 Task: Add filter "In the last year " in request date.
Action: Mouse pressed left at (631, 177)
Screenshot: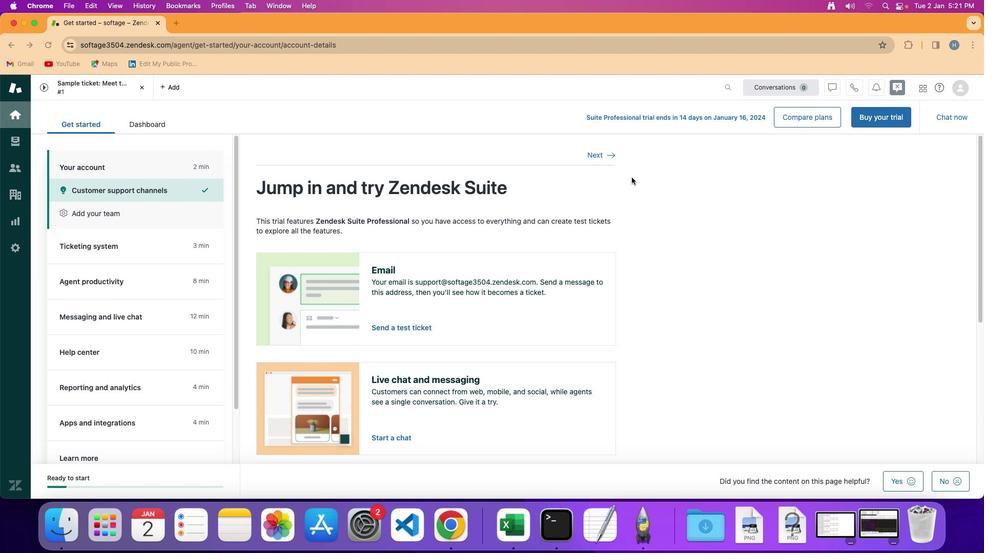 
Action: Mouse moved to (9, 141)
Screenshot: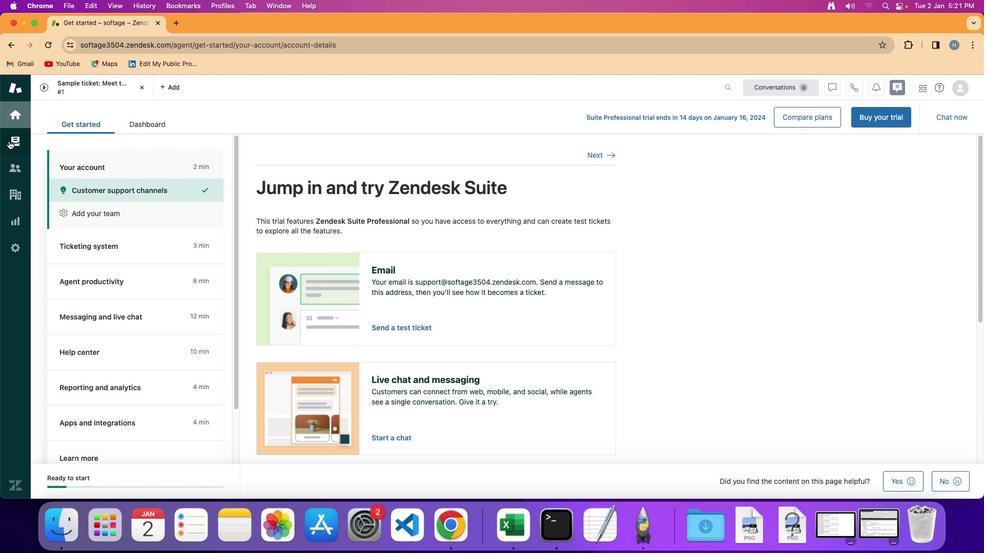 
Action: Mouse pressed left at (9, 141)
Screenshot: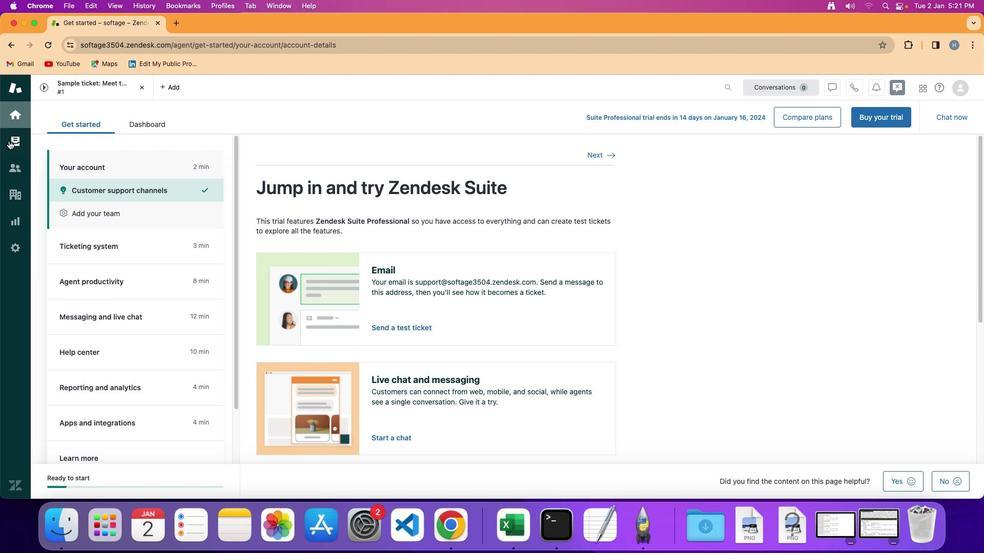 
Action: Mouse moved to (74, 189)
Screenshot: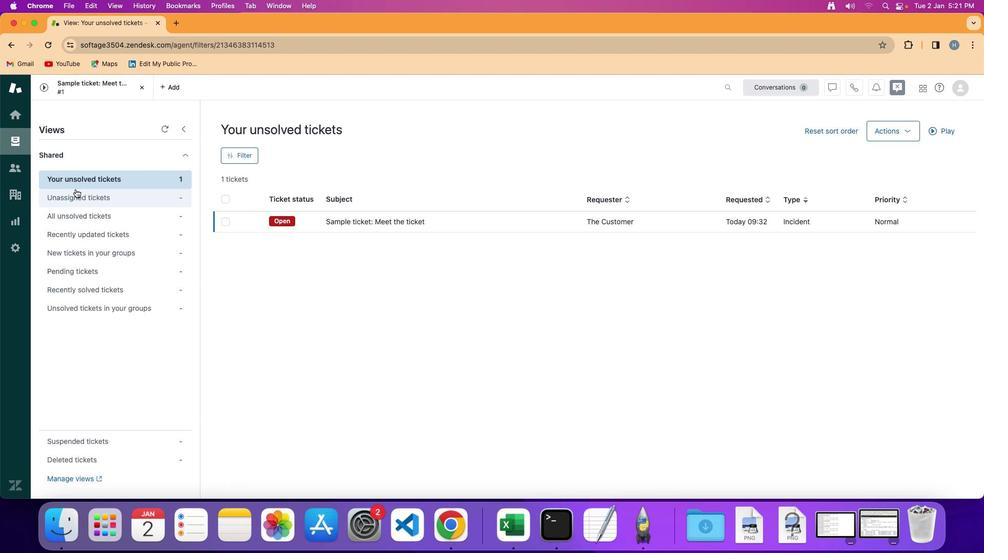 
Action: Mouse pressed left at (74, 189)
Screenshot: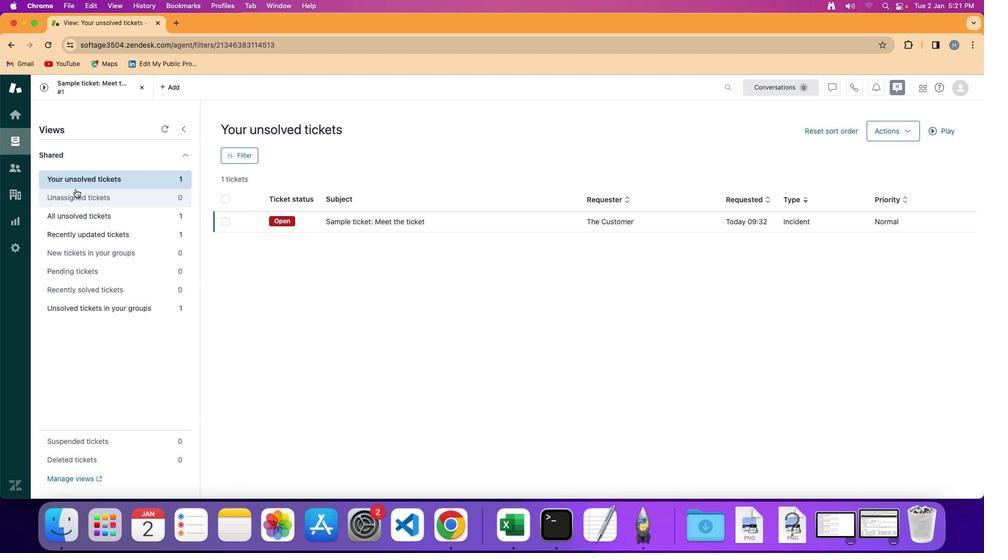 
Action: Mouse moved to (240, 155)
Screenshot: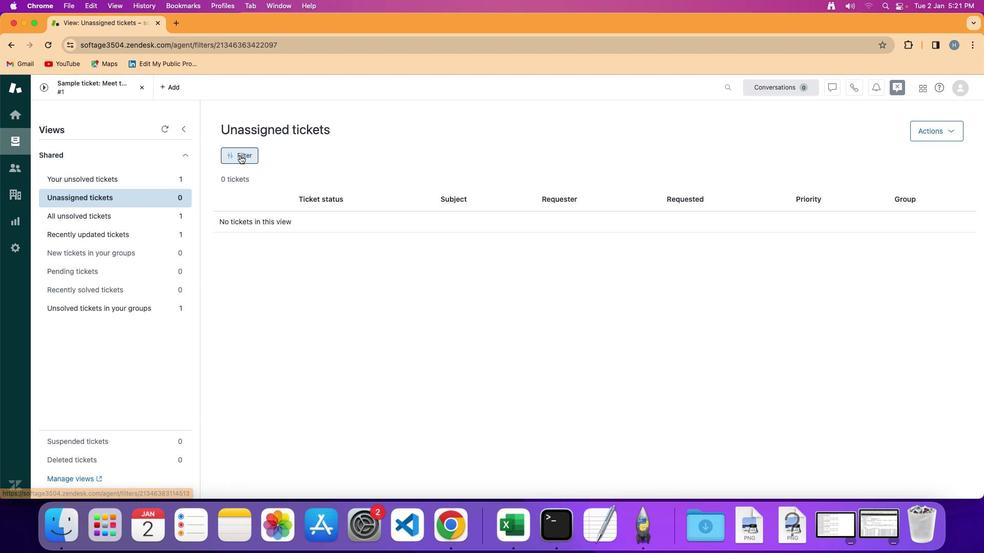 
Action: Mouse pressed left at (240, 155)
Screenshot: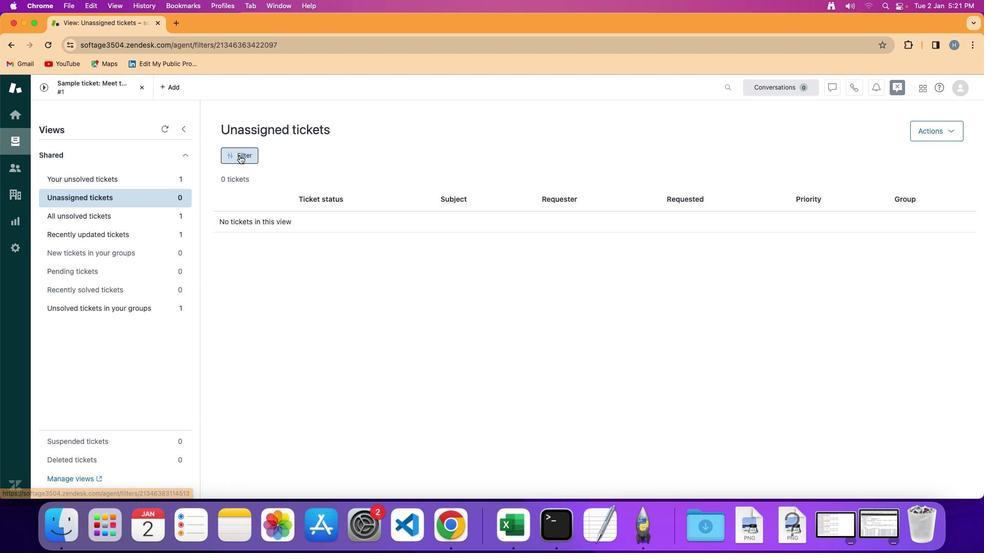 
Action: Mouse moved to (861, 295)
Screenshot: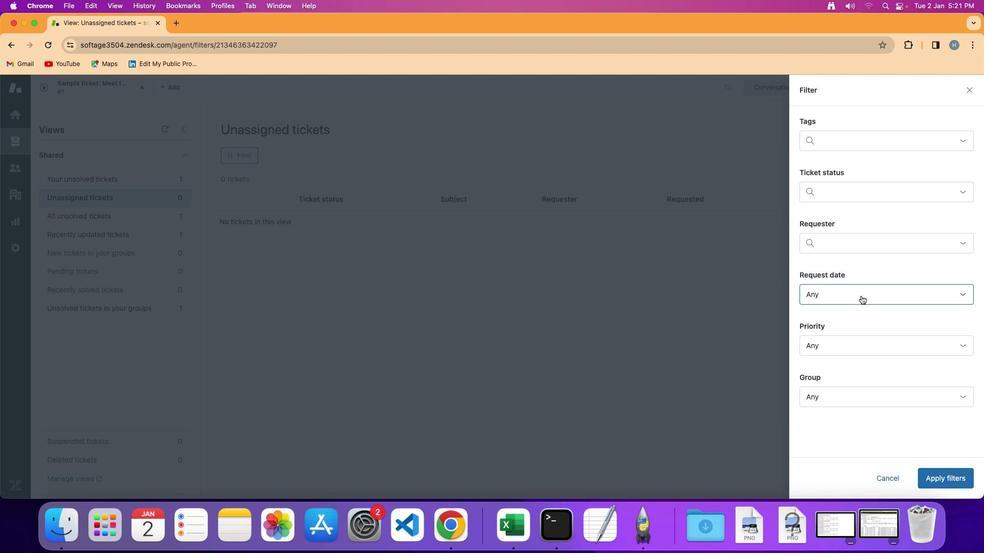 
Action: Mouse pressed left at (861, 295)
Screenshot: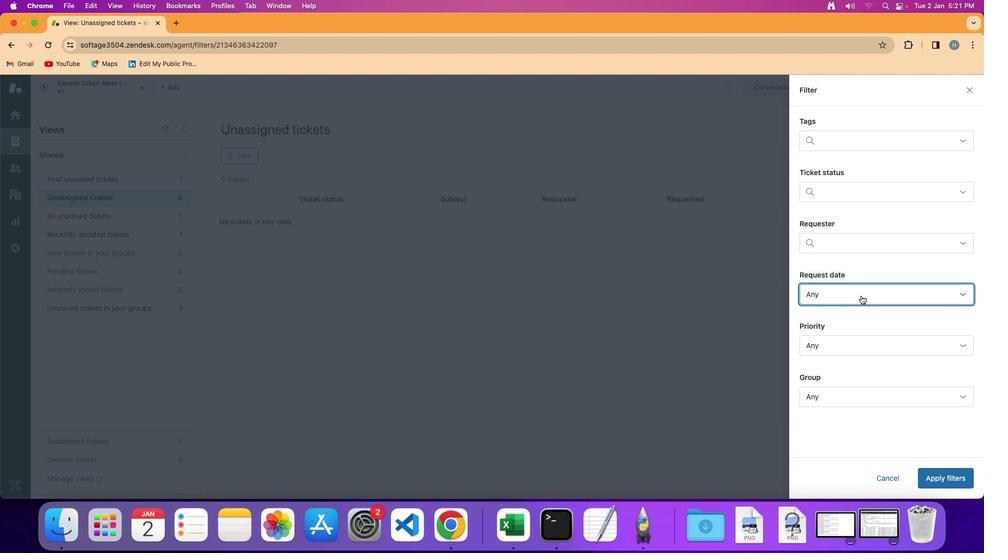
Action: Mouse moved to (876, 255)
Screenshot: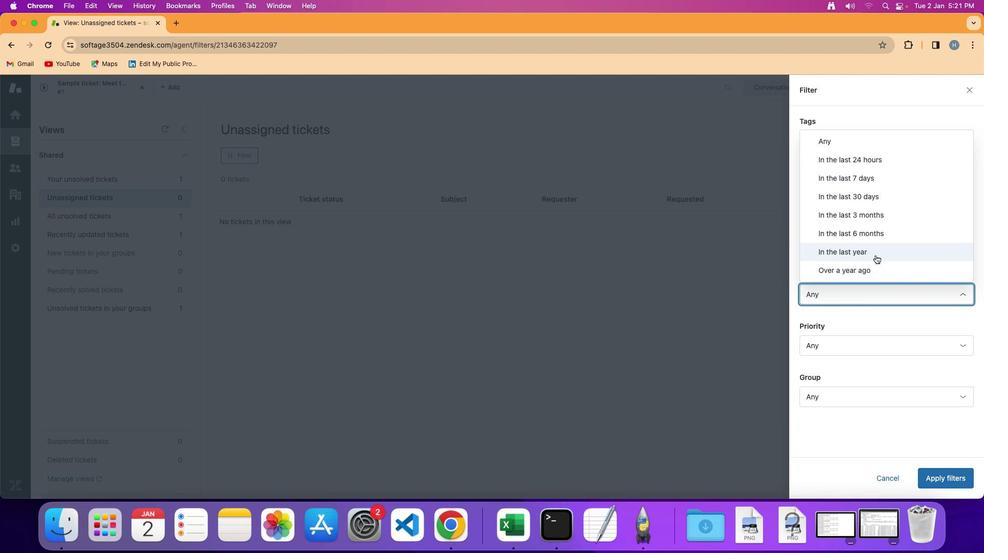 
Action: Mouse pressed left at (876, 255)
Screenshot: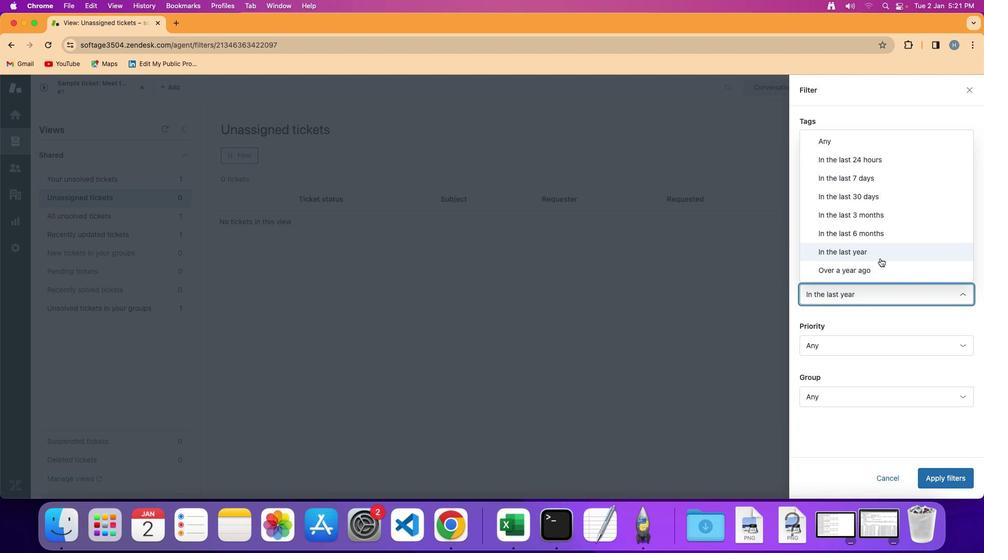 
Action: Mouse moved to (942, 475)
Screenshot: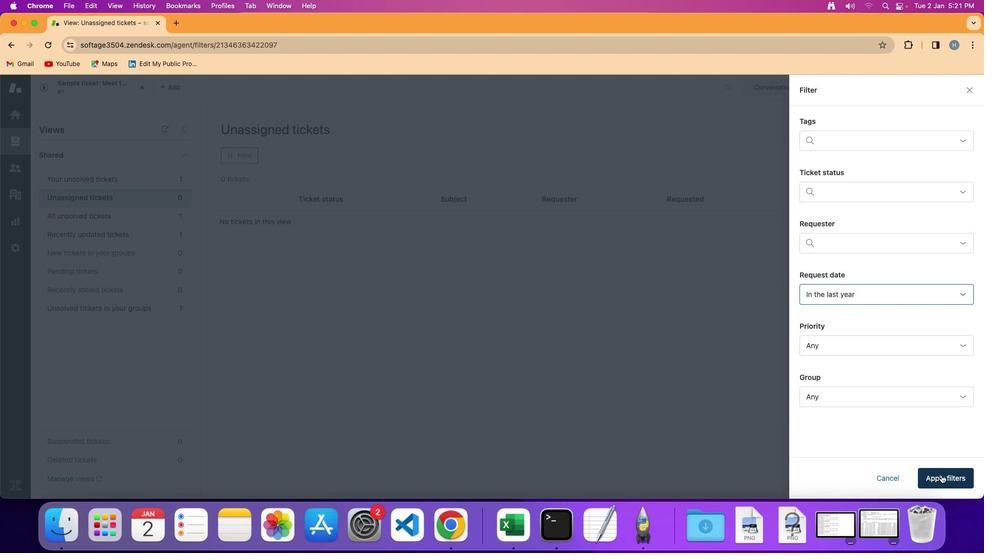 
Action: Mouse pressed left at (942, 475)
Screenshot: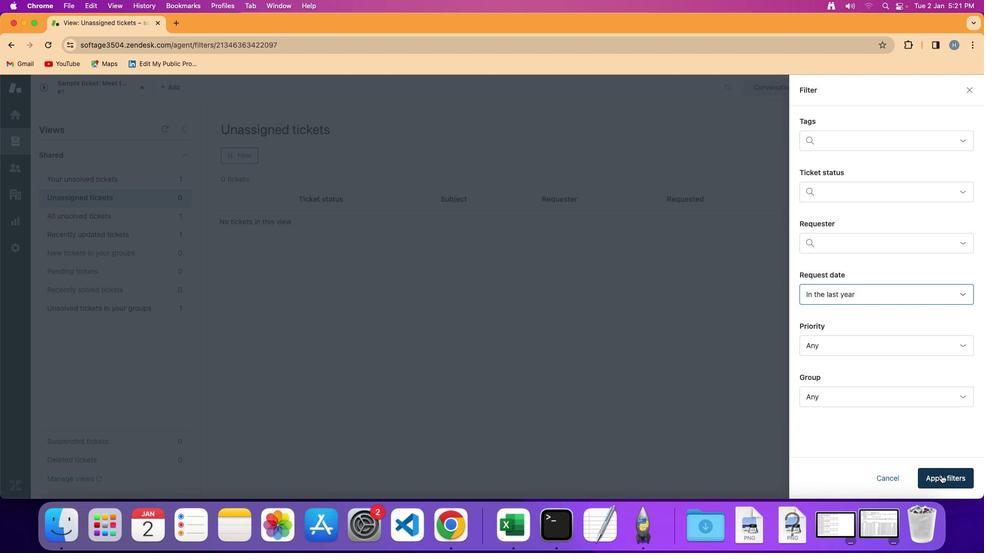 
Action: Mouse moved to (608, 312)
Screenshot: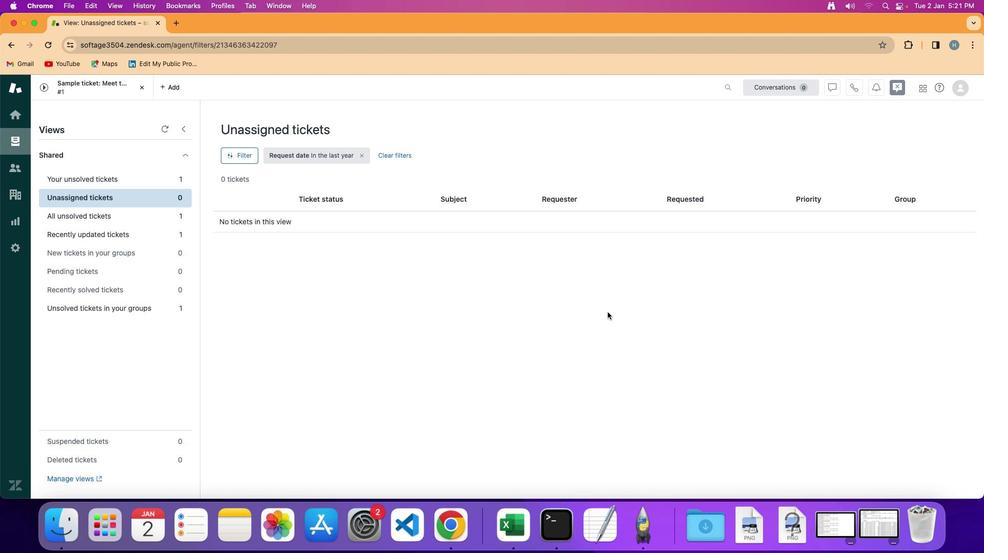 
